 Task: Assign Shilpa Srivastava as Assignee of Child Issue ChildIssue0060 of Issue Issue0030 in Backlog  in Scrum Project Project0006 in Jira
Action: Mouse moved to (362, 415)
Screenshot: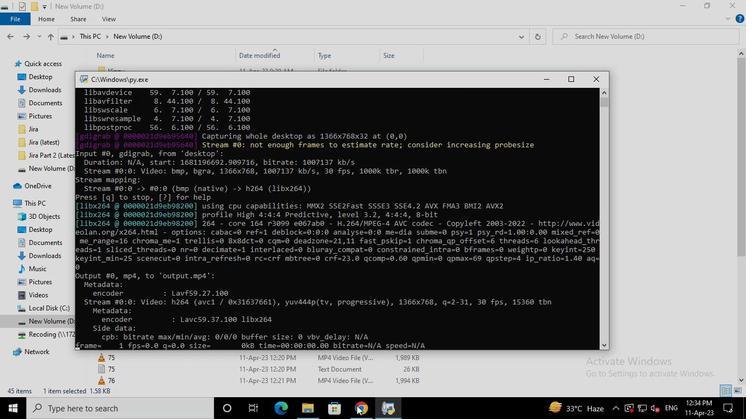 
Action: Mouse pressed left at (362, 415)
Screenshot: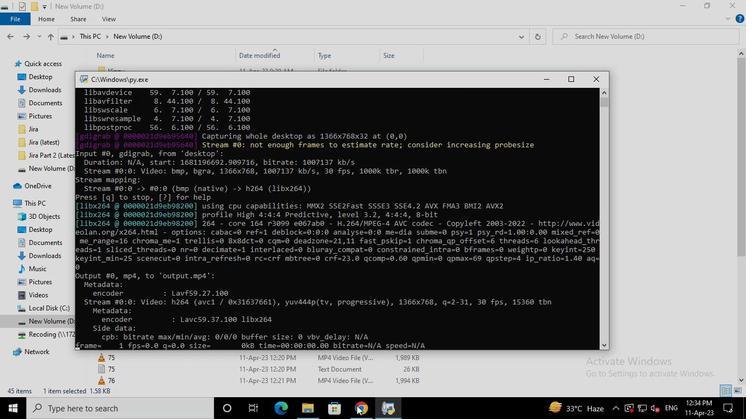 
Action: Mouse moved to (72, 166)
Screenshot: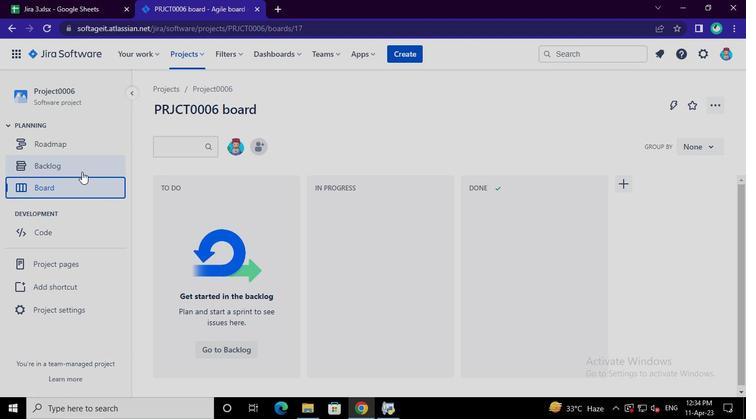 
Action: Mouse pressed left at (72, 166)
Screenshot: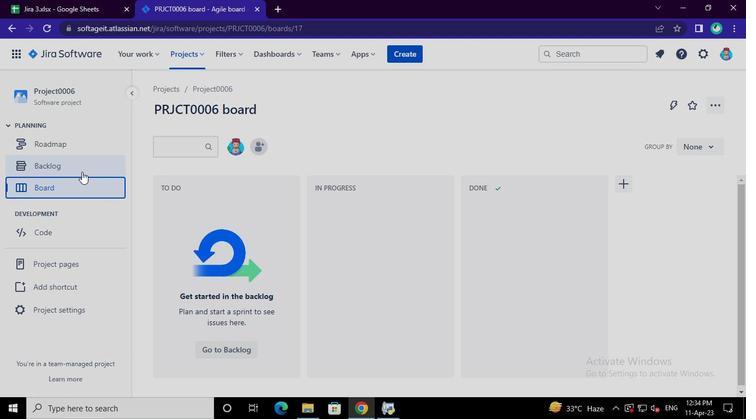 
Action: Mouse moved to (245, 340)
Screenshot: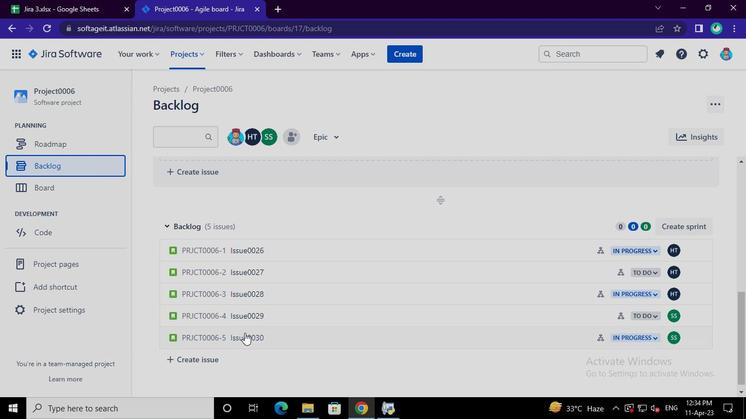 
Action: Mouse pressed left at (245, 340)
Screenshot: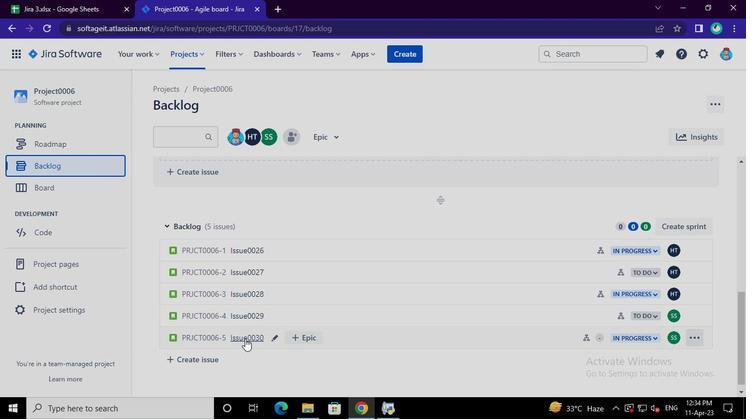 
Action: Mouse moved to (677, 262)
Screenshot: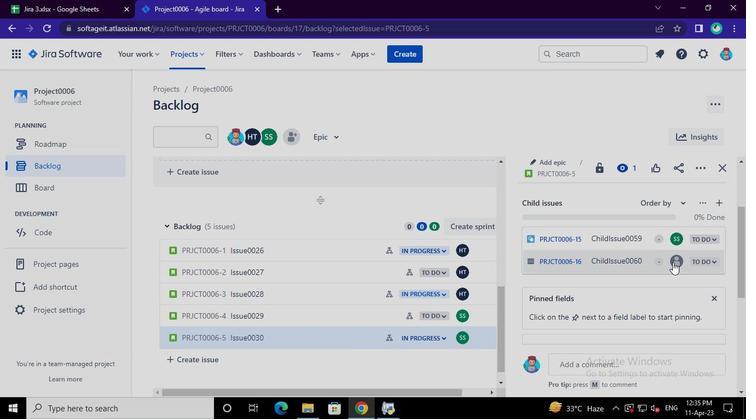 
Action: Mouse pressed left at (677, 262)
Screenshot: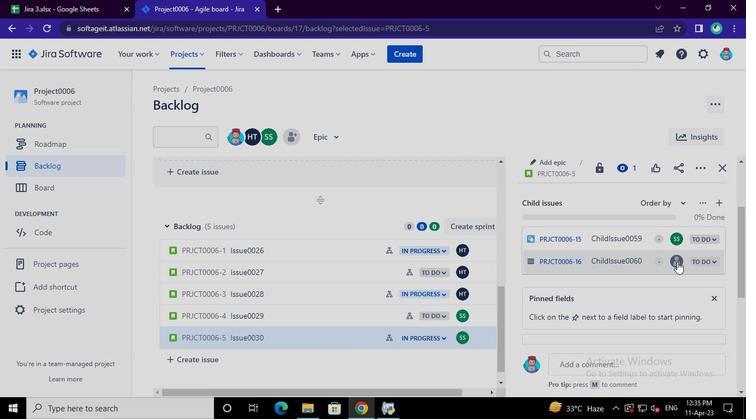 
Action: Mouse moved to (590, 279)
Screenshot: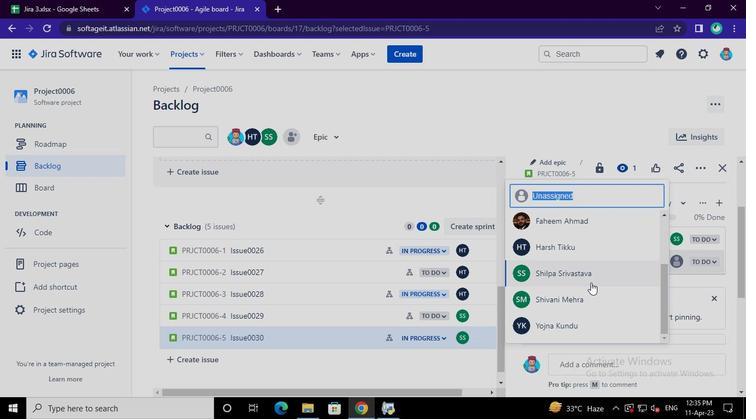 
Action: Mouse pressed left at (590, 279)
Screenshot: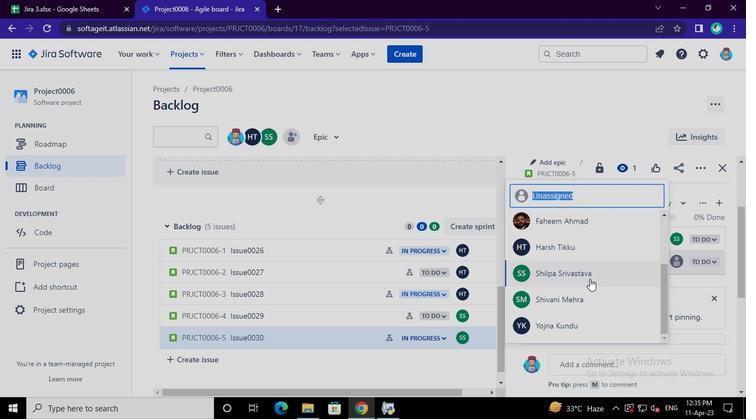
Action: Mouse moved to (396, 411)
Screenshot: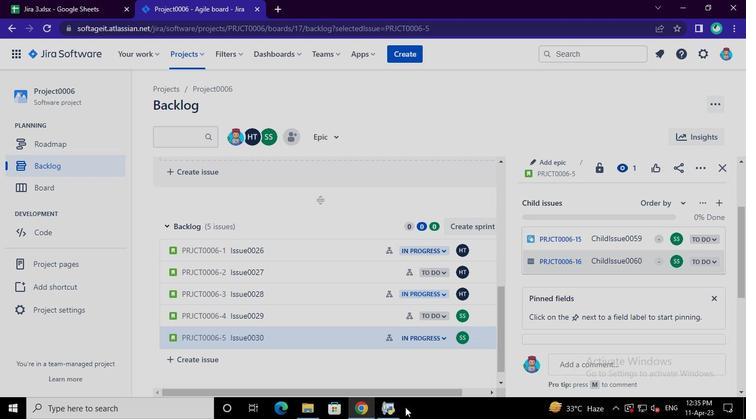 
Action: Mouse pressed left at (396, 411)
Screenshot: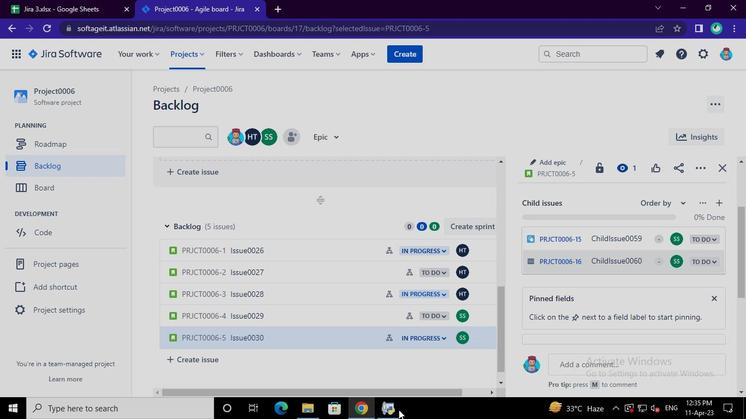 
Action: Mouse moved to (592, 83)
Screenshot: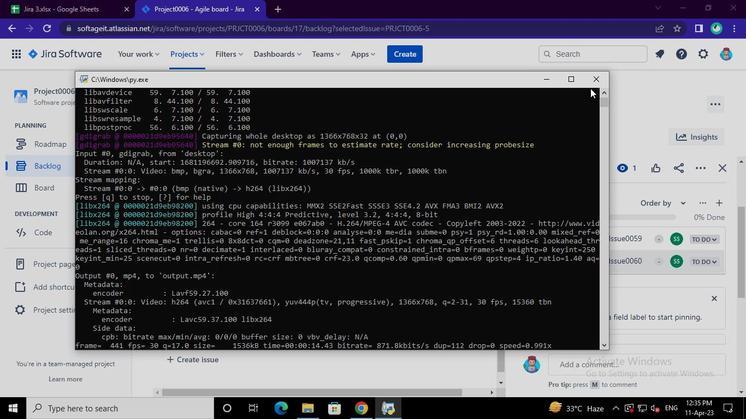 
Action: Mouse pressed left at (592, 83)
Screenshot: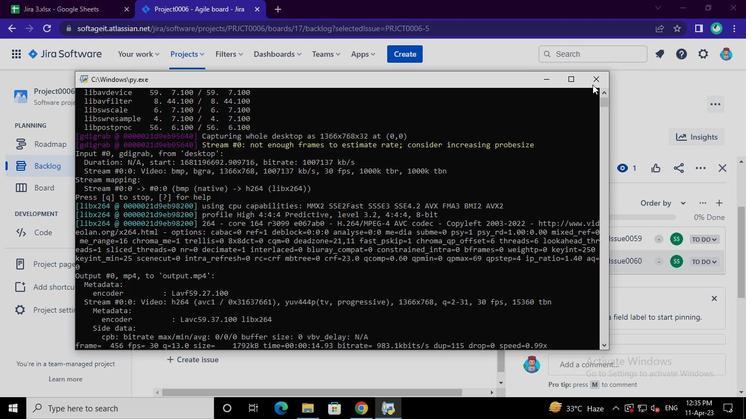 
Action: Mouse moved to (586, 89)
Screenshot: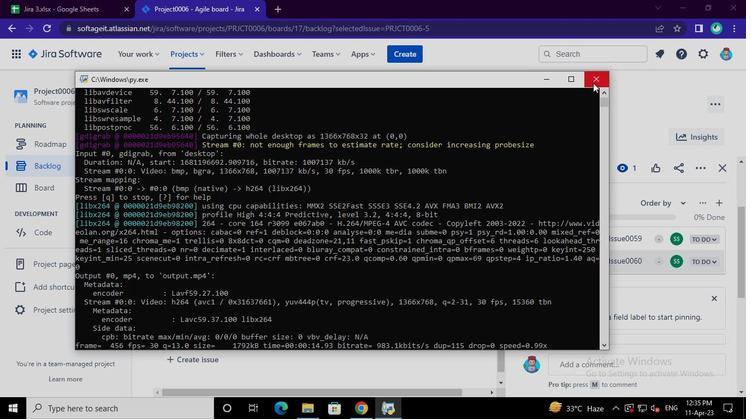
